 Task: Change object animations to fly out to top.
Action: Mouse moved to (458, 80)
Screenshot: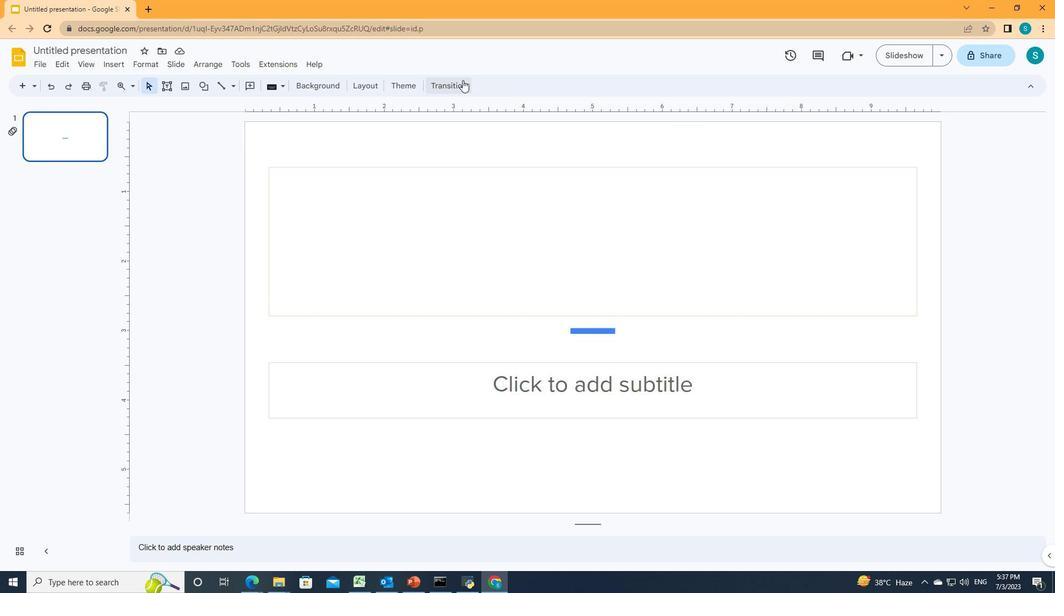 
Action: Mouse pressed left at (458, 80)
Screenshot: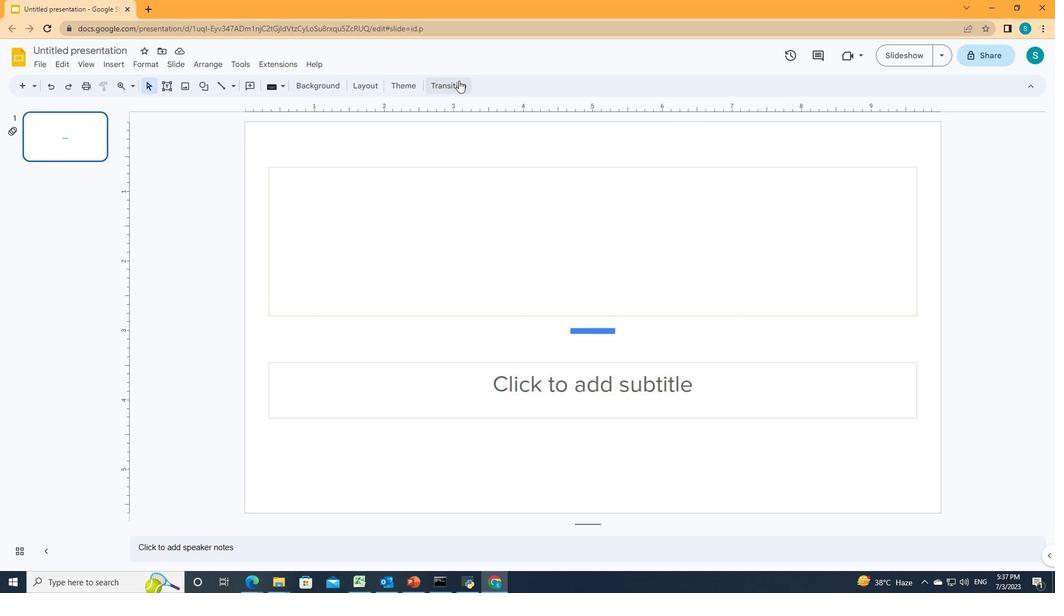 
Action: Mouse moved to (896, 323)
Screenshot: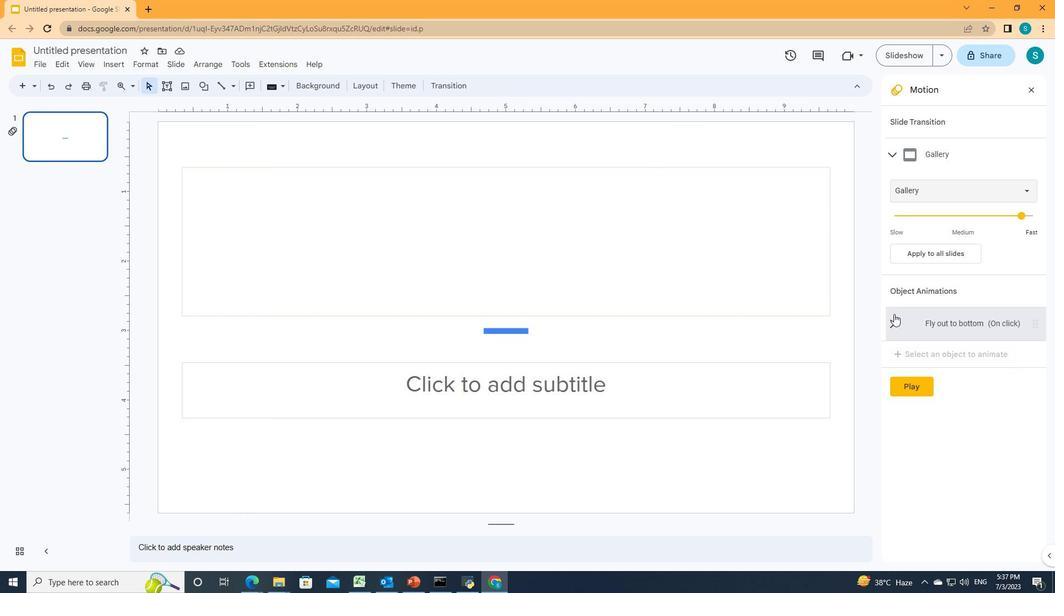 
Action: Mouse pressed left at (896, 323)
Screenshot: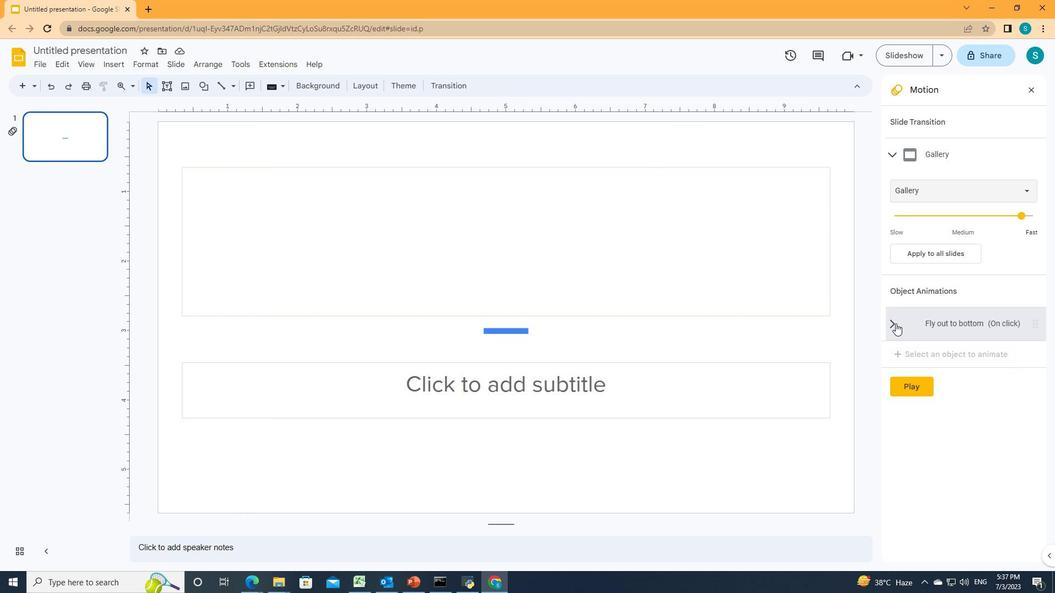 
Action: Mouse moved to (950, 255)
Screenshot: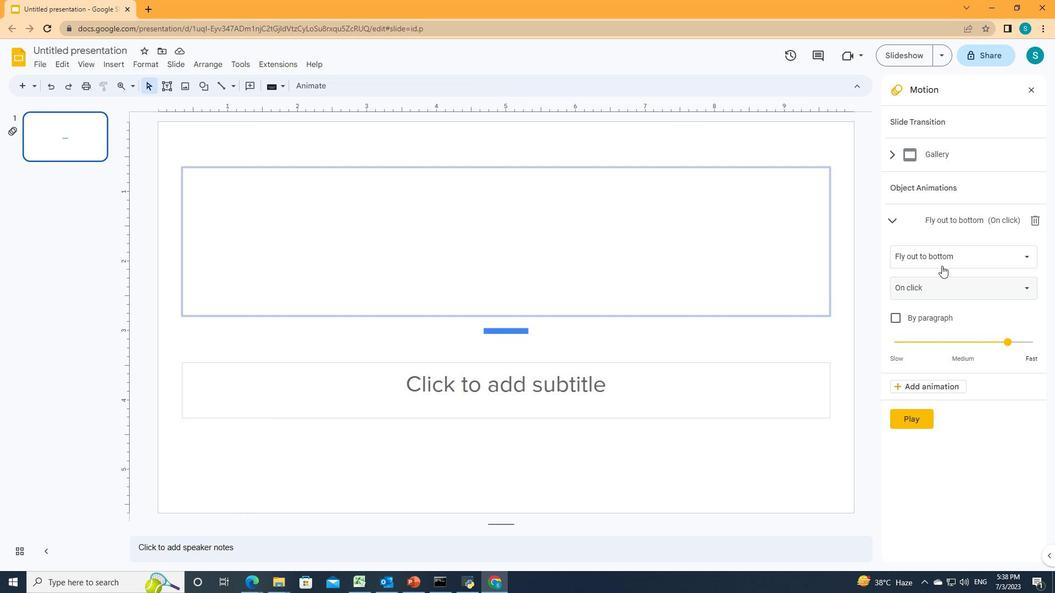 
Action: Mouse pressed left at (950, 255)
Screenshot: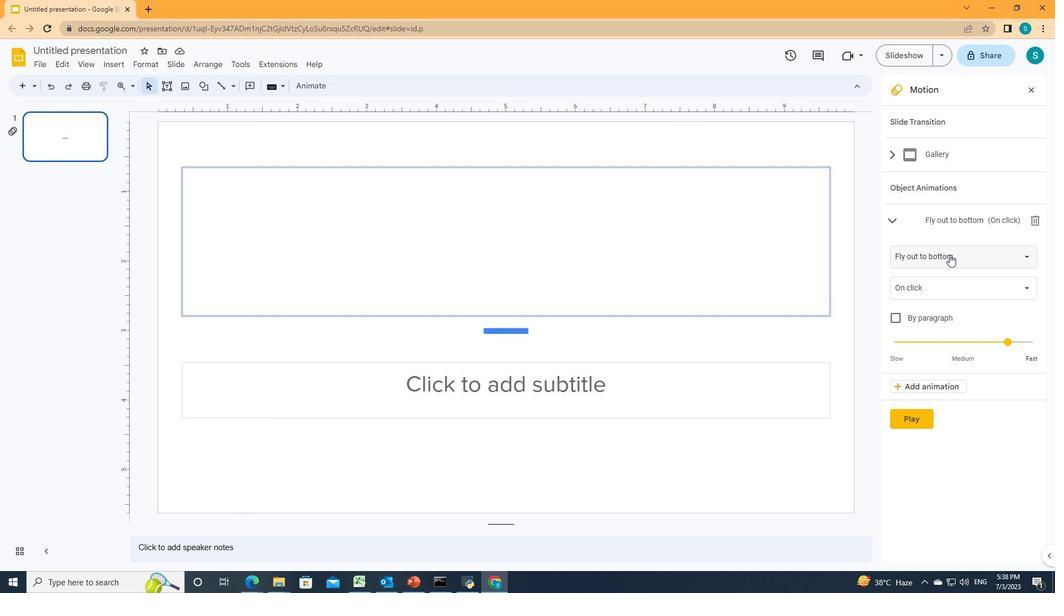 
Action: Mouse moved to (915, 478)
Screenshot: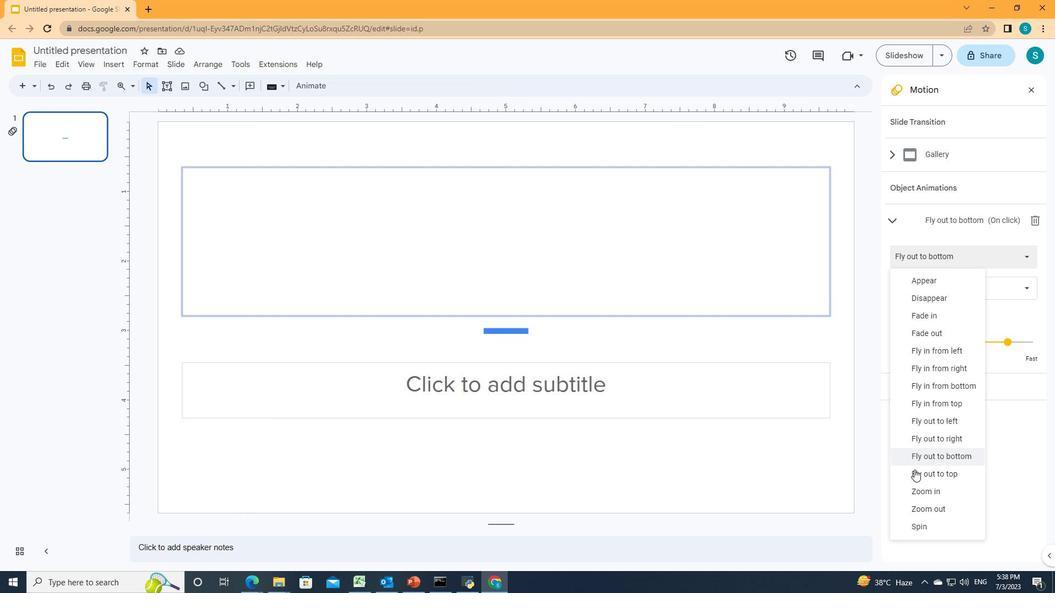 
Action: Mouse pressed left at (915, 478)
Screenshot: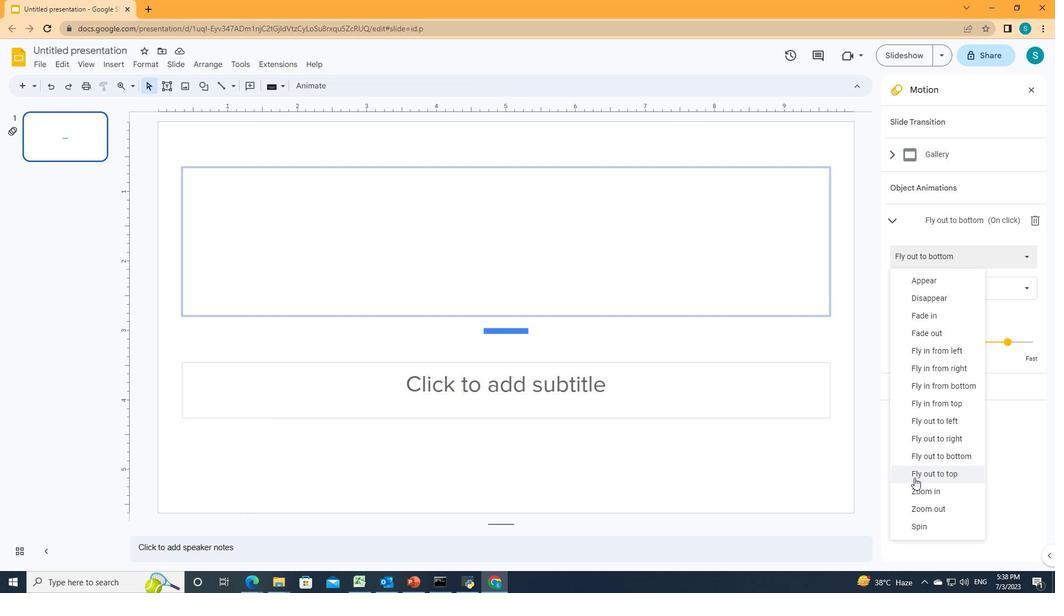 
